 Task: Create New Customer with Customer Name: Tacolicious Taqueria, Billing Address Line1: 3100 Abia Martin Drive, Billing Address Line2:  Panther Burn, Billing Address Line3:  Mississippi 38765
Action: Mouse moved to (196, 45)
Screenshot: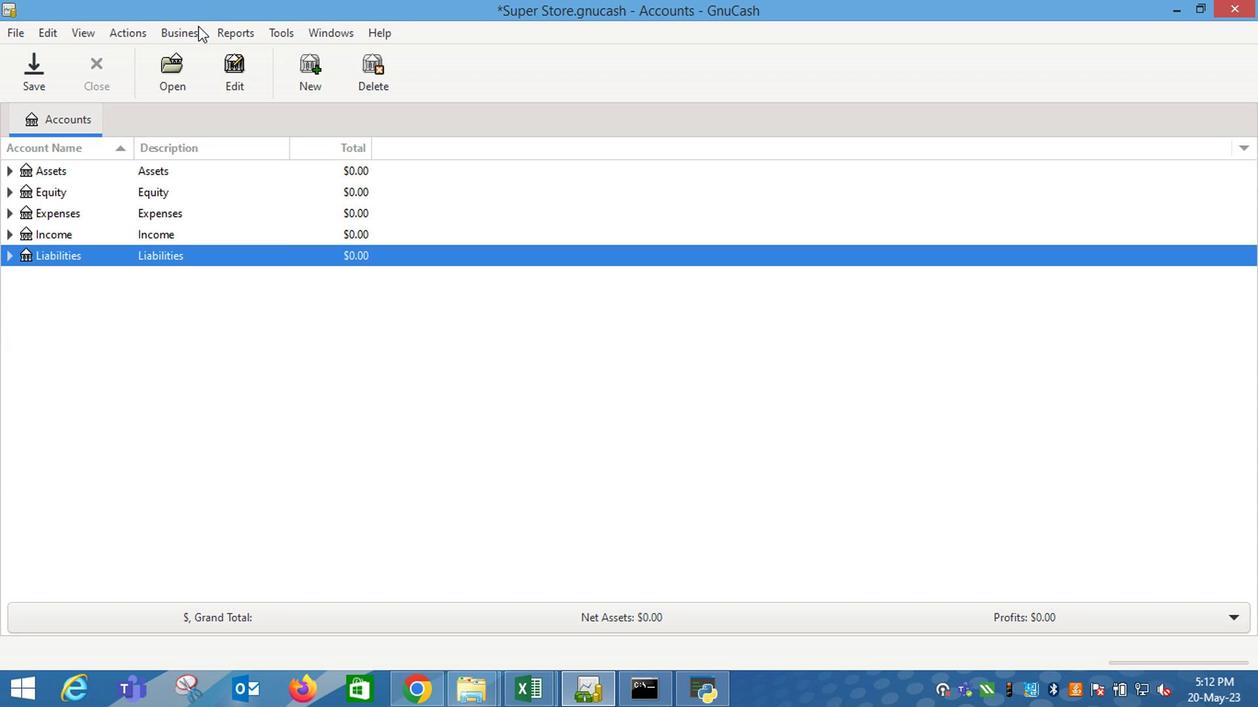 
Action: Mouse pressed left at (196, 45)
Screenshot: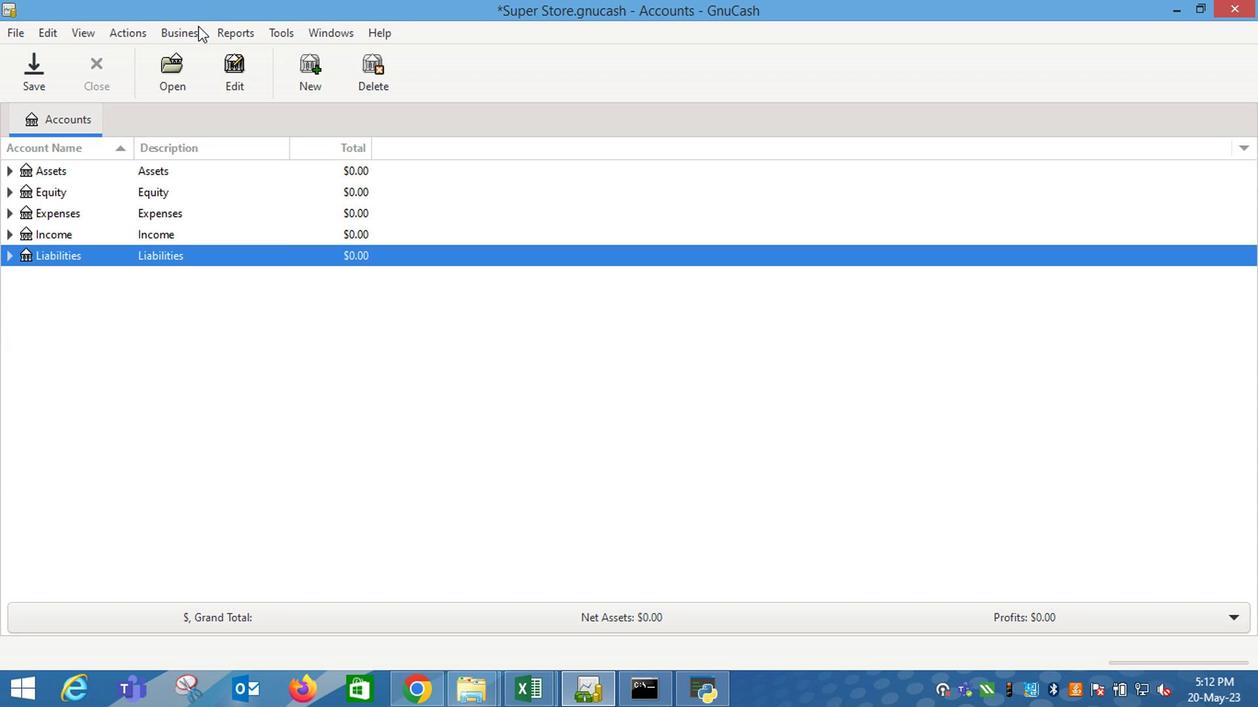 
Action: Mouse moved to (395, 85)
Screenshot: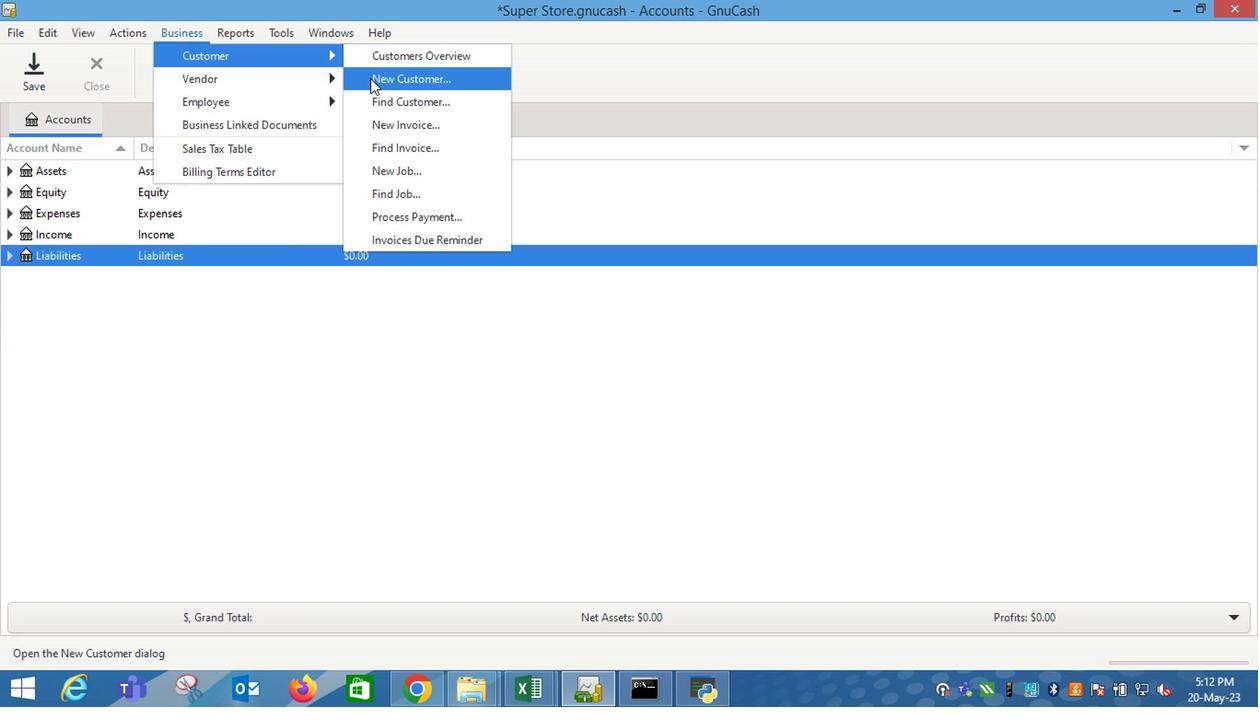 
Action: Mouse pressed left at (395, 85)
Screenshot: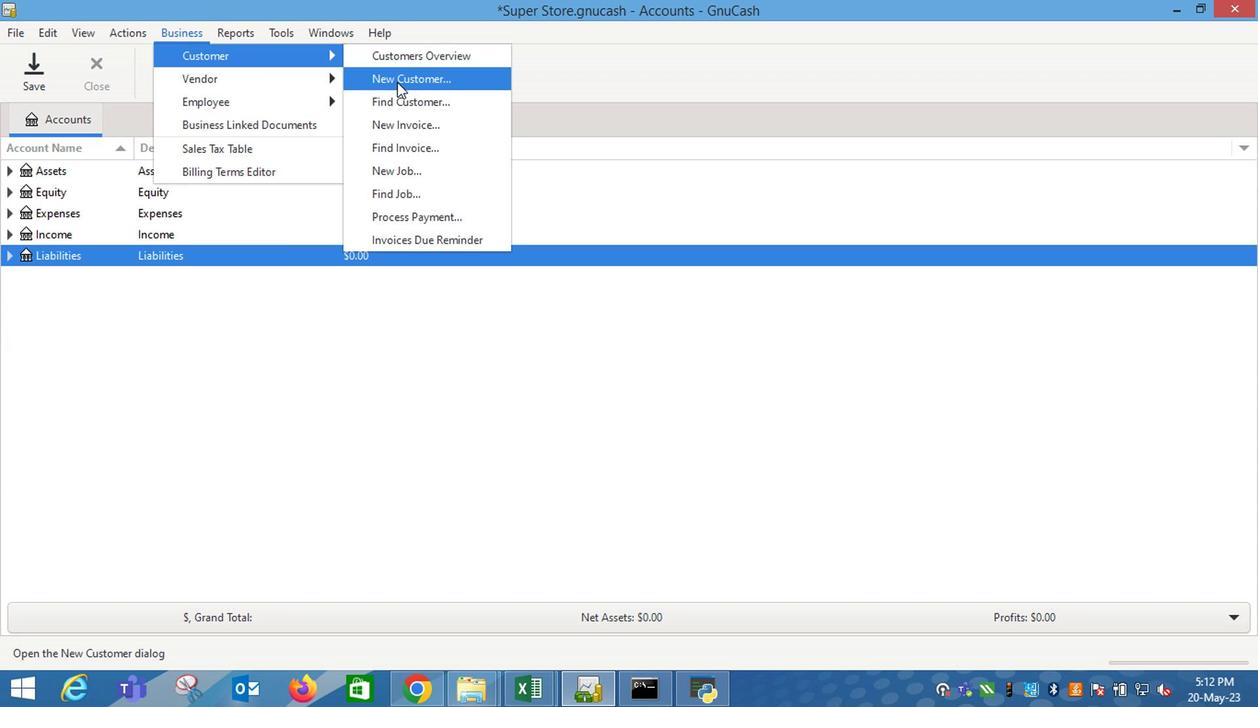 
Action: Key pressed <Key.shift_r>Tacolociou
Screenshot: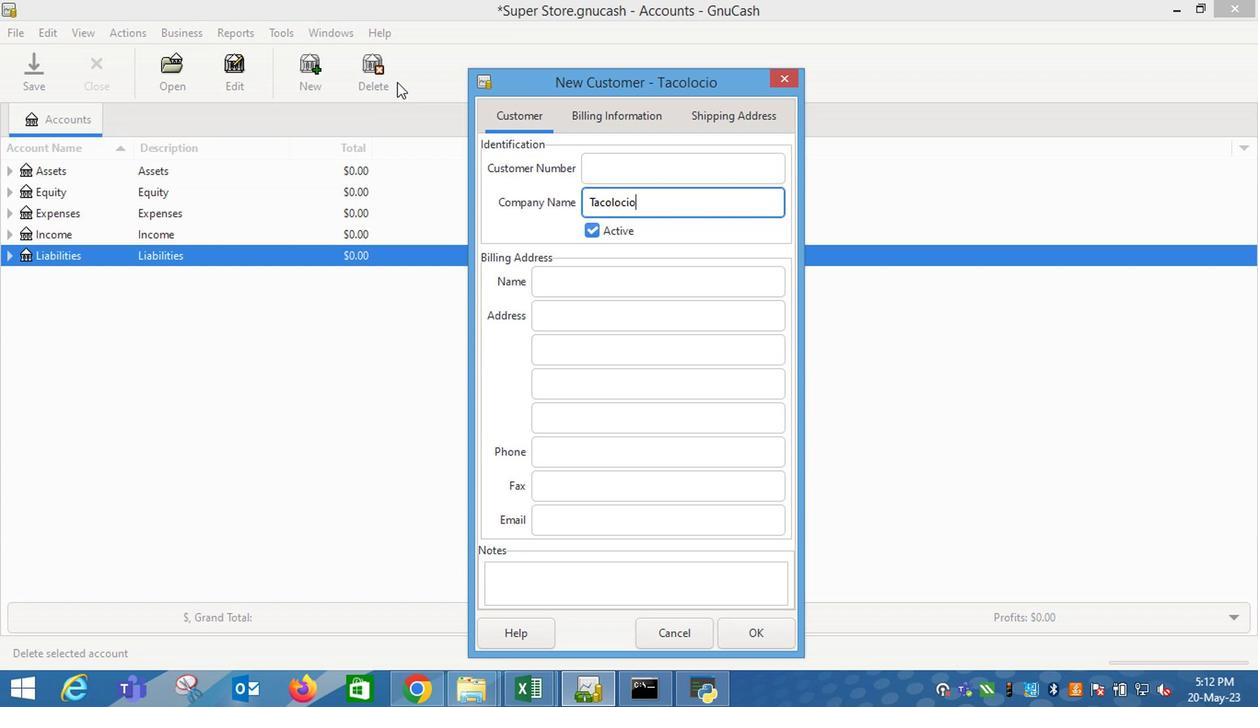 
Action: Mouse moved to (413, 109)
Screenshot: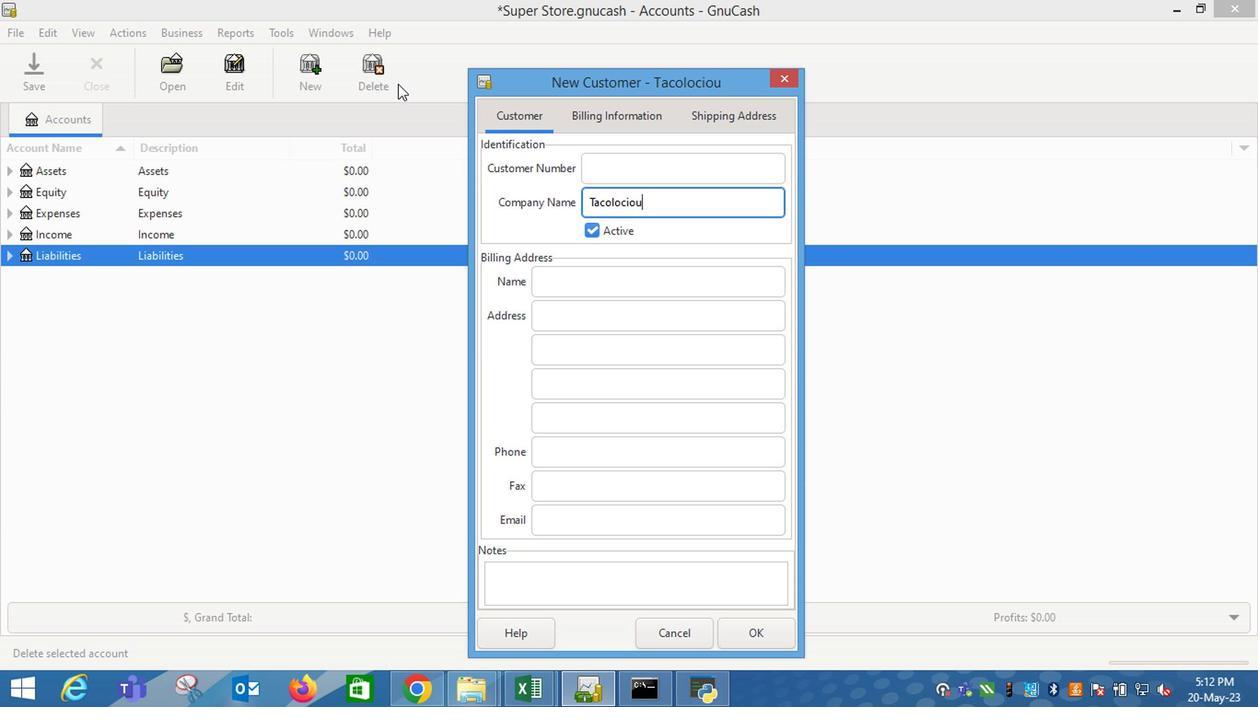 
Action: Key pressed s<Key.space><Key.shift_r>Taqueria<Key.tab><Key.tab><Key.tab>3100<Key.space><Key.shift_r>Abia<Key.space><Key.shift_r>Martin<Key.space><Key.shift_r>F<Key.backspace><Key.shift_r>Drive<Key.tab><Key.shift_r>Miss<Key.backspace><Key.backspace><Key.backspace><Key.backspace><Key.backspace><Key.backspace><Key.backspace><Key.backspace><Key.shift_r>Pa<Key.tab><Key.shift_r>M<Key.right><Key.enter>
Screenshot: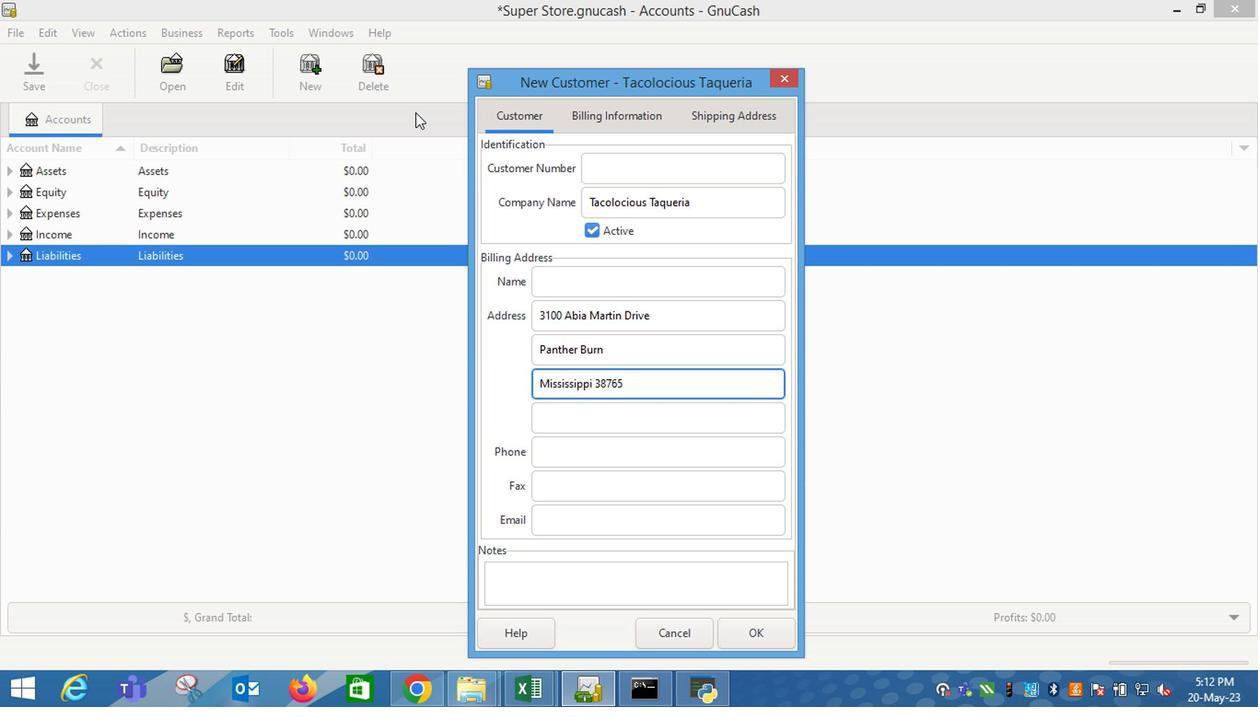 
